Task: Set "Destination subtitle codec" for transcode stream output to "DKS".
Action: Mouse moved to (105, 27)
Screenshot: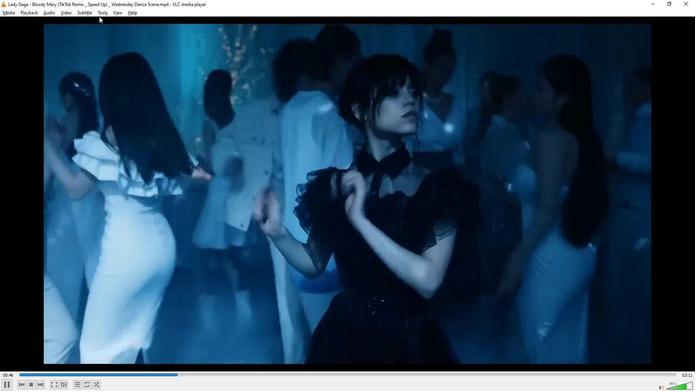 
Action: Mouse pressed left at (105, 27)
Screenshot: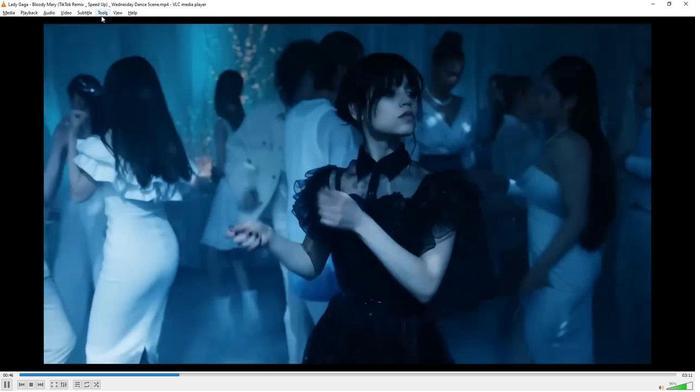 
Action: Mouse moved to (114, 101)
Screenshot: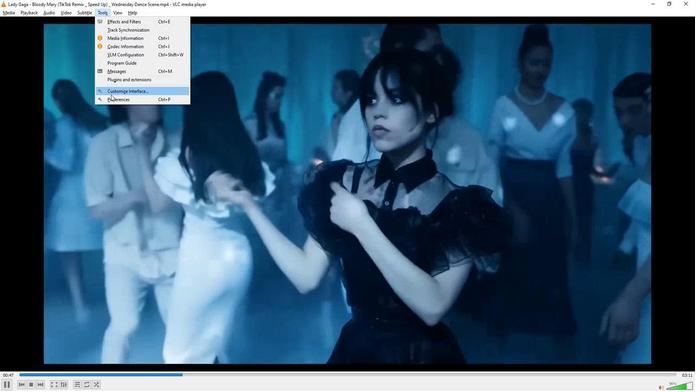 
Action: Mouse pressed left at (114, 101)
Screenshot: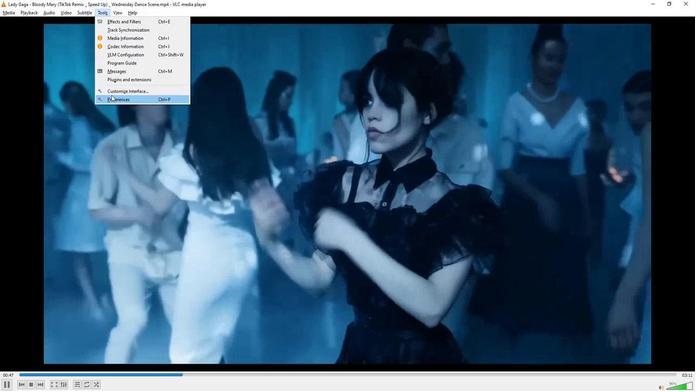 
Action: Mouse moved to (202, 286)
Screenshot: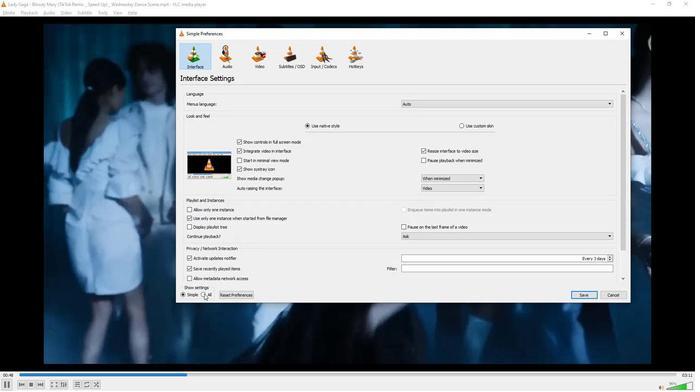 
Action: Mouse pressed left at (202, 286)
Screenshot: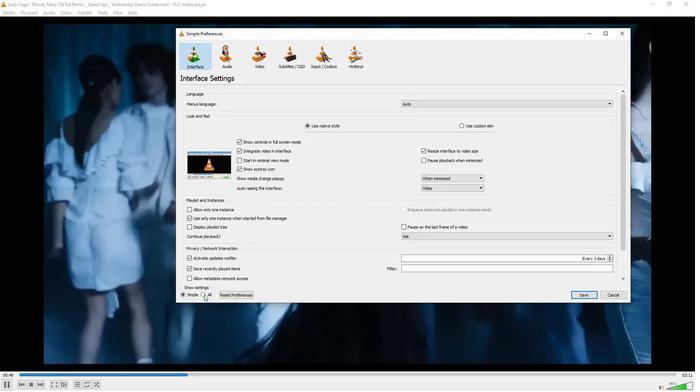 
Action: Mouse moved to (206, 236)
Screenshot: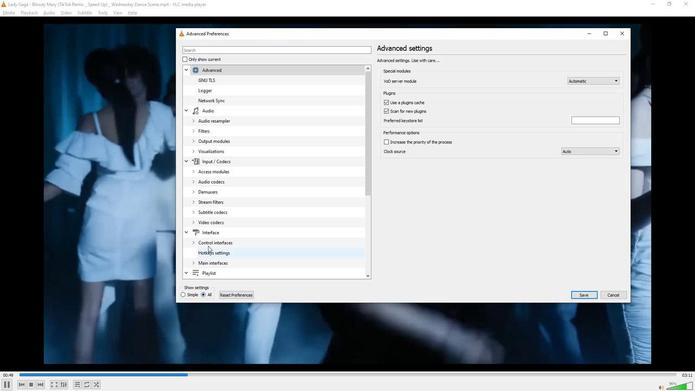 
Action: Mouse scrolled (206, 235) with delta (0, 0)
Screenshot: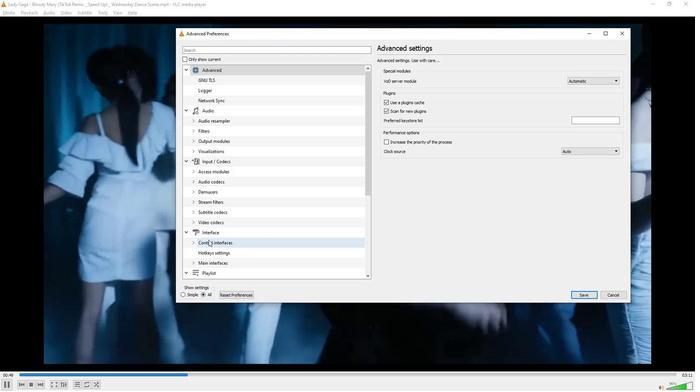 
Action: Mouse scrolled (206, 235) with delta (0, 0)
Screenshot: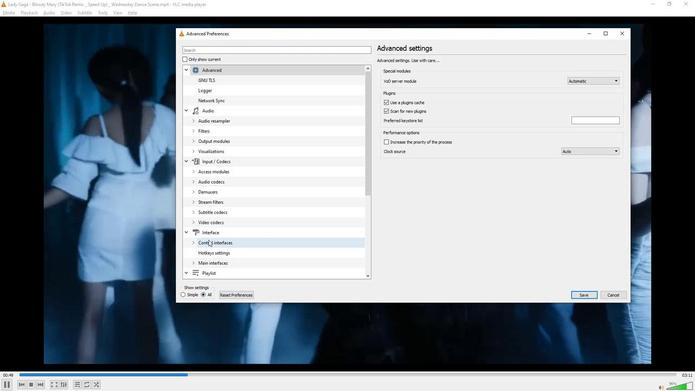 
Action: Mouse scrolled (206, 235) with delta (0, 0)
Screenshot: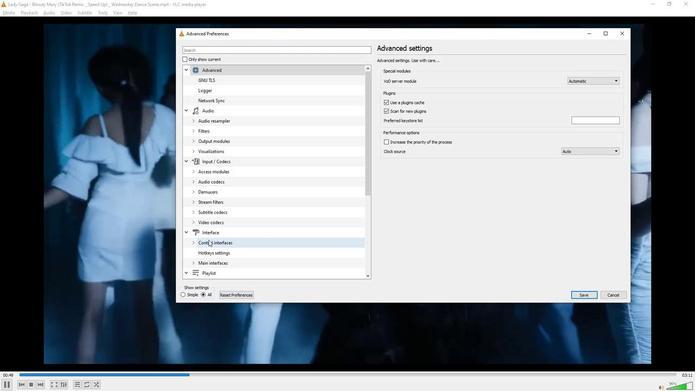 
Action: Mouse scrolled (206, 235) with delta (0, 0)
Screenshot: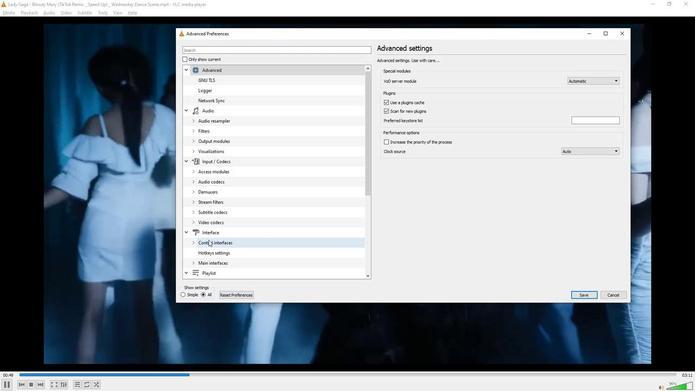 
Action: Mouse scrolled (206, 235) with delta (0, 0)
Screenshot: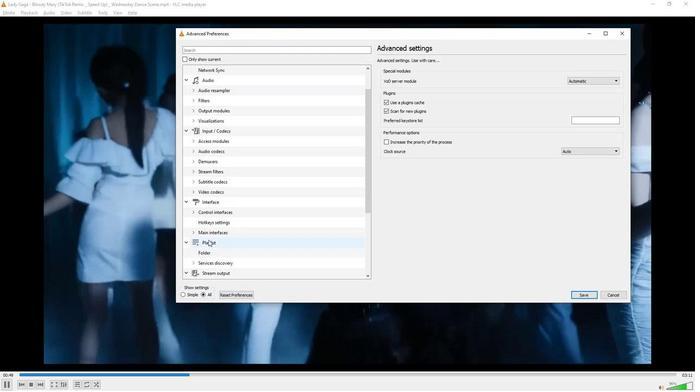 
Action: Mouse scrolled (206, 235) with delta (0, 0)
Screenshot: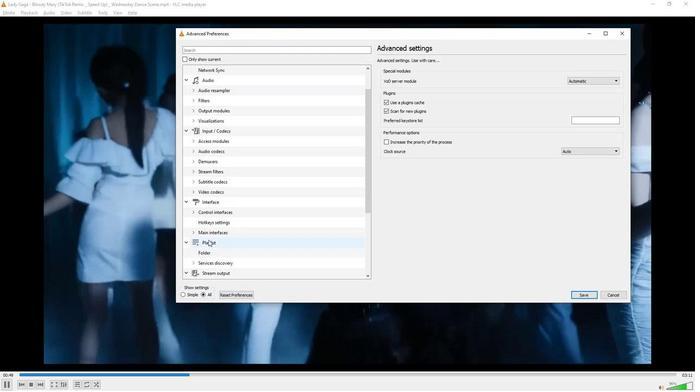 
Action: Mouse scrolled (206, 235) with delta (0, 0)
Screenshot: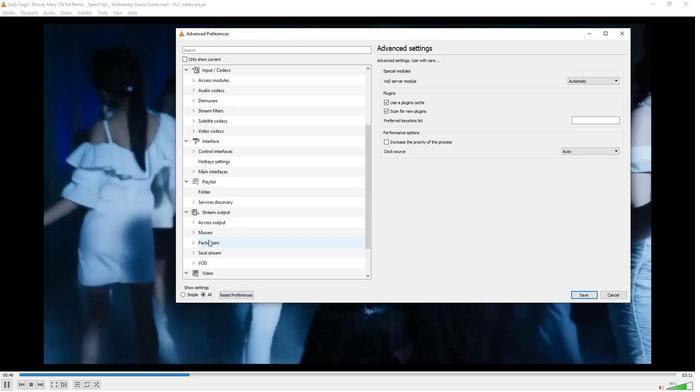 
Action: Mouse moved to (193, 209)
Screenshot: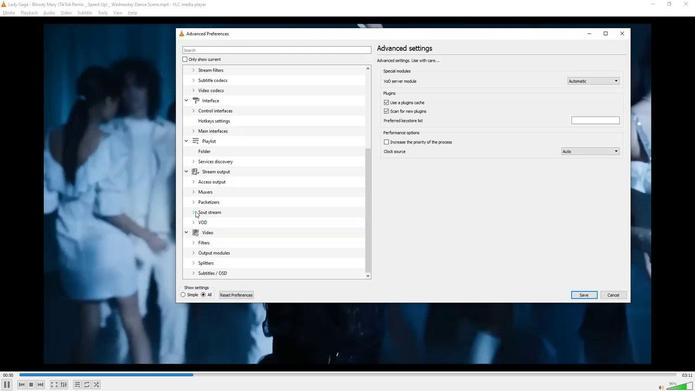 
Action: Mouse pressed left at (193, 209)
Screenshot: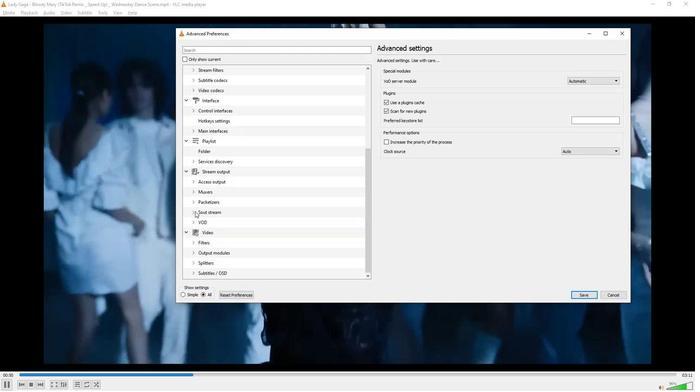 
Action: Mouse moved to (217, 256)
Screenshot: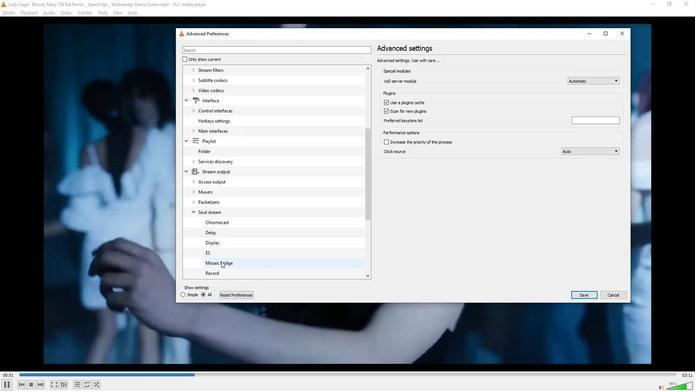 
Action: Mouse scrolled (217, 256) with delta (0, 0)
Screenshot: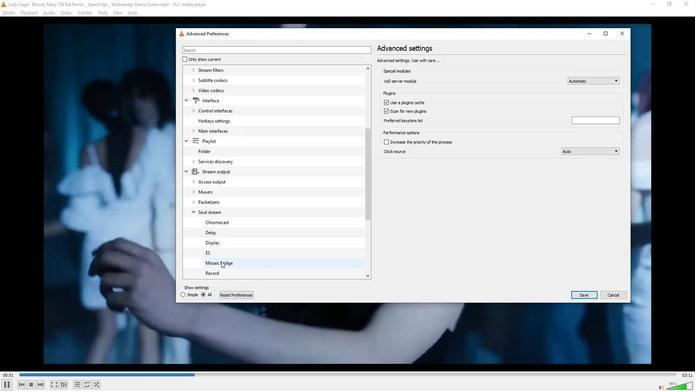 
Action: Mouse moved to (217, 256)
Screenshot: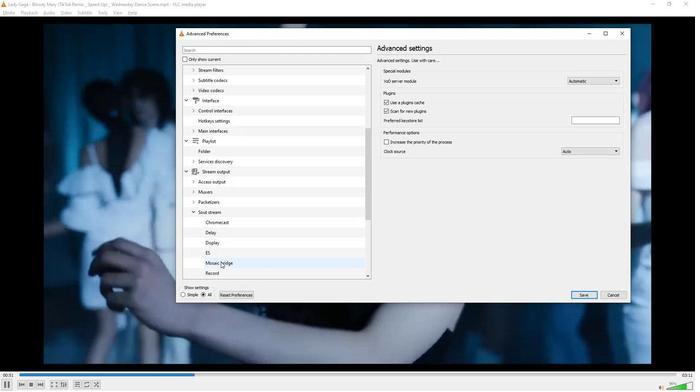 
Action: Mouse scrolled (217, 256) with delta (0, 0)
Screenshot: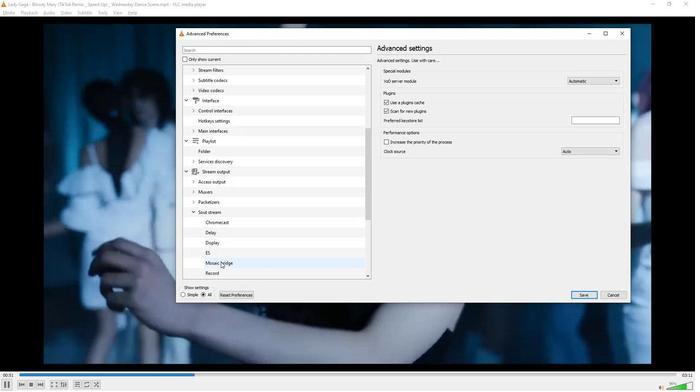 
Action: Mouse moved to (217, 256)
Screenshot: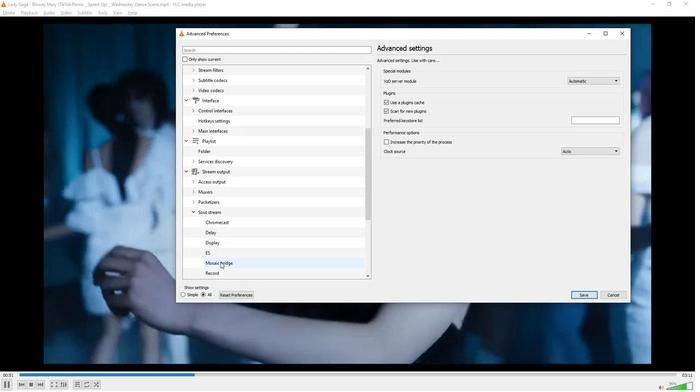 
Action: Mouse scrolled (217, 256) with delta (0, 0)
Screenshot: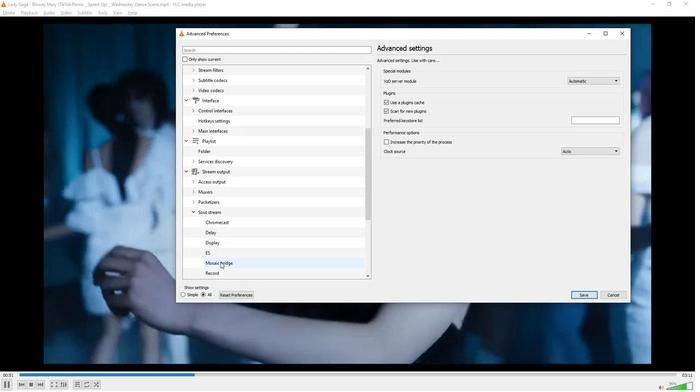 
Action: Mouse moved to (217, 256)
Screenshot: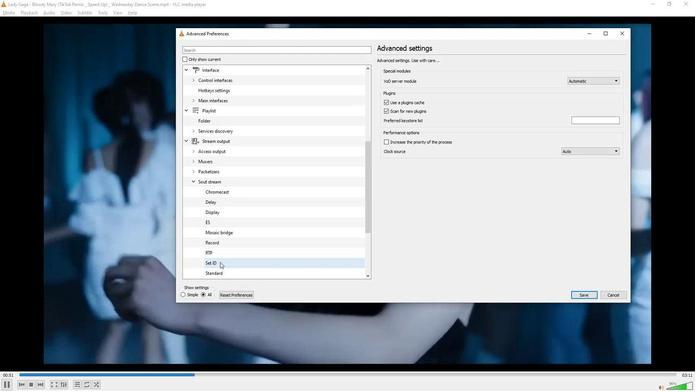 
Action: Mouse scrolled (217, 256) with delta (0, 0)
Screenshot: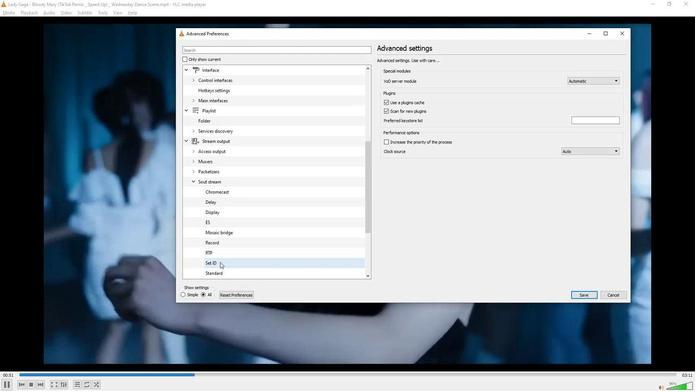 
Action: Mouse moved to (216, 256)
Screenshot: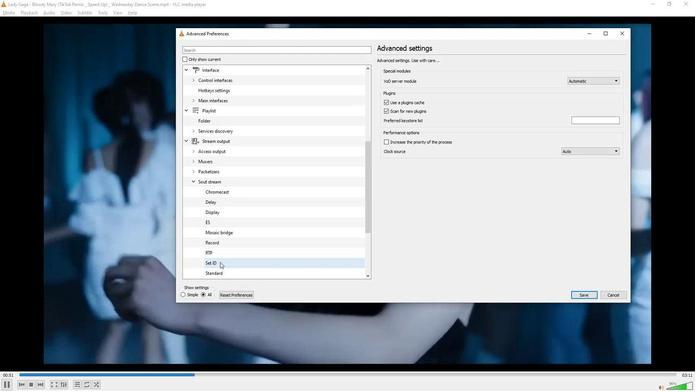 
Action: Mouse scrolled (216, 256) with delta (0, 0)
Screenshot: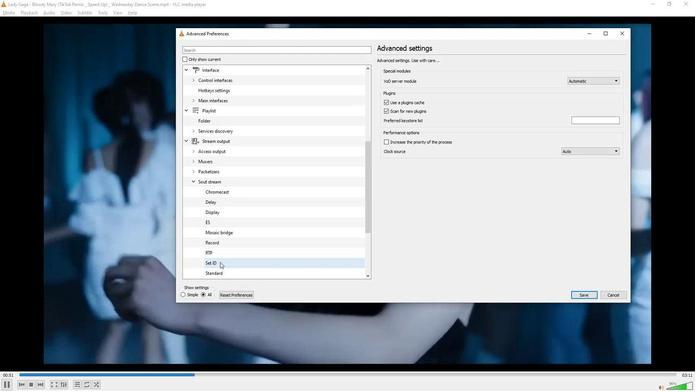 
Action: Mouse moved to (216, 256)
Screenshot: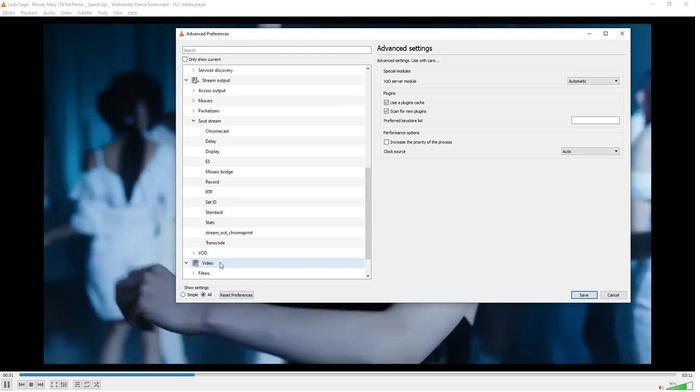 
Action: Mouse scrolled (216, 256) with delta (0, 0)
Screenshot: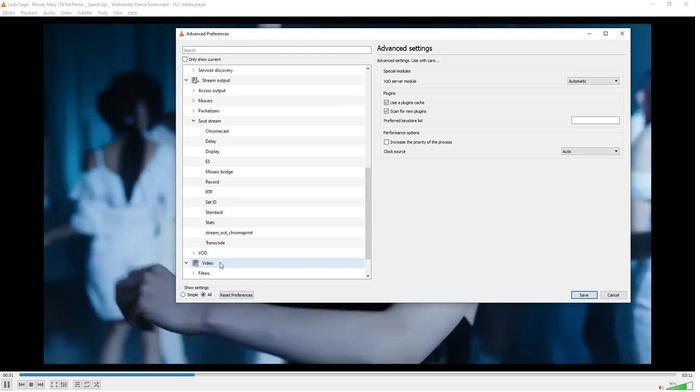 
Action: Mouse moved to (216, 213)
Screenshot: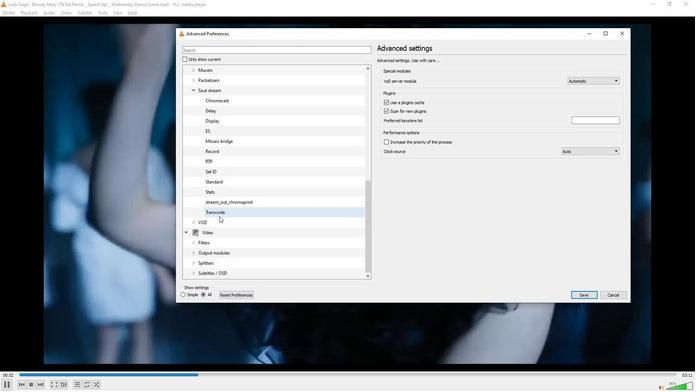 
Action: Mouse pressed left at (216, 213)
Screenshot: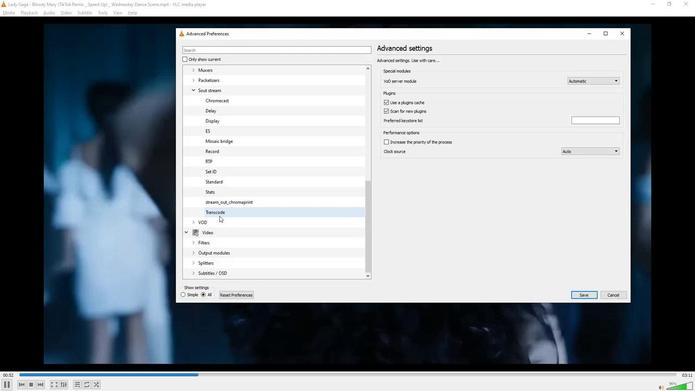 
Action: Mouse moved to (417, 227)
Screenshot: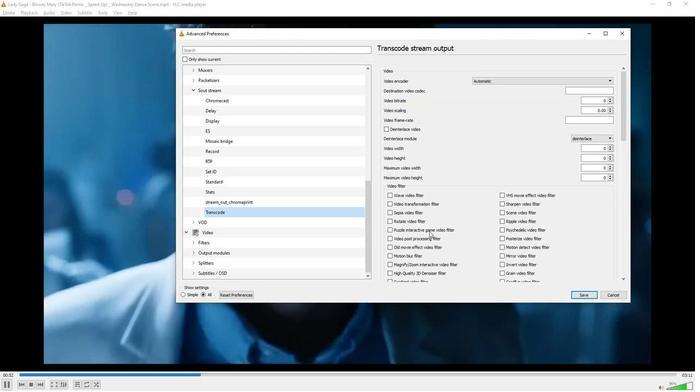 
Action: Mouse scrolled (417, 226) with delta (0, 0)
Screenshot: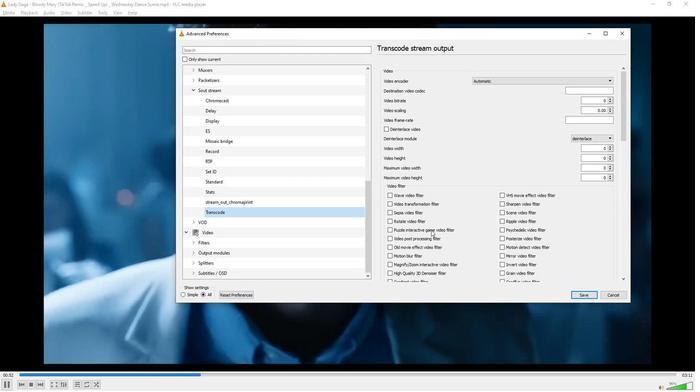 
Action: Mouse scrolled (417, 226) with delta (0, 0)
Screenshot: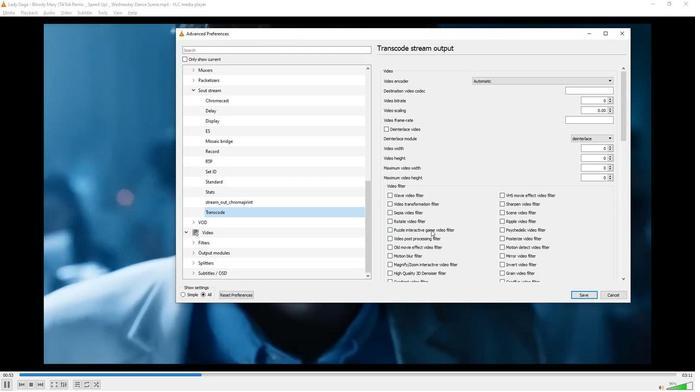 
Action: Mouse scrolled (417, 226) with delta (0, 0)
Screenshot: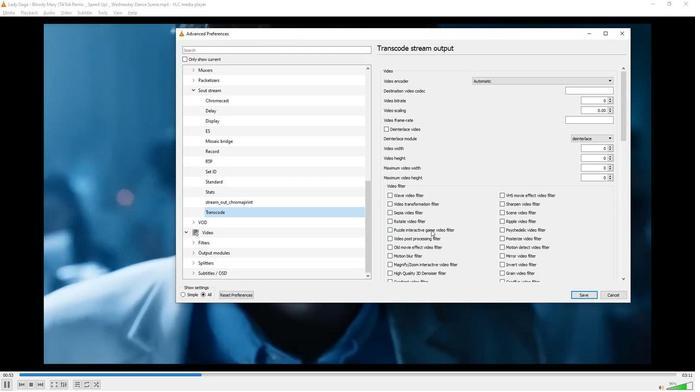 
Action: Mouse scrolled (417, 226) with delta (0, 0)
Screenshot: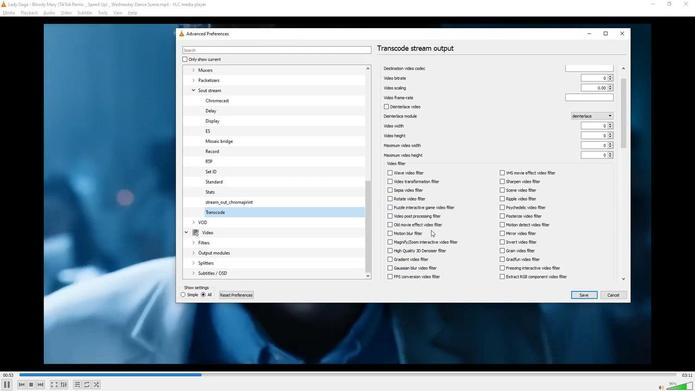 
Action: Mouse scrolled (417, 226) with delta (0, 0)
Screenshot: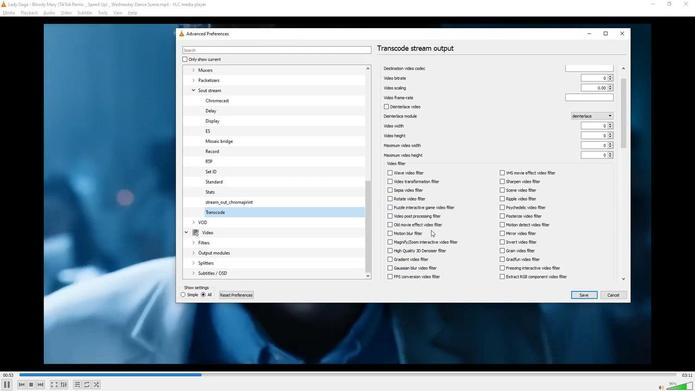 
Action: Mouse scrolled (417, 226) with delta (0, 0)
Screenshot: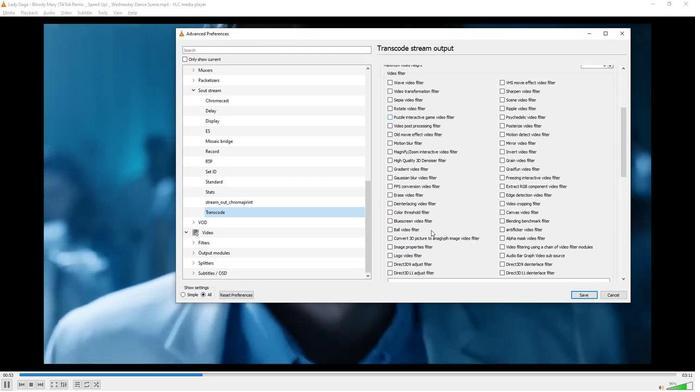 
Action: Mouse scrolled (417, 226) with delta (0, 0)
Screenshot: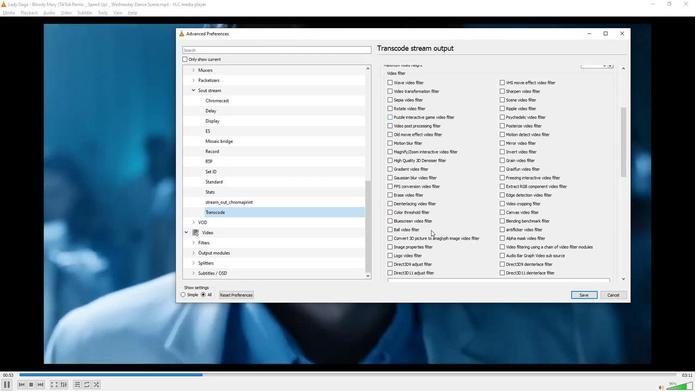 
Action: Mouse scrolled (417, 226) with delta (0, 0)
Screenshot: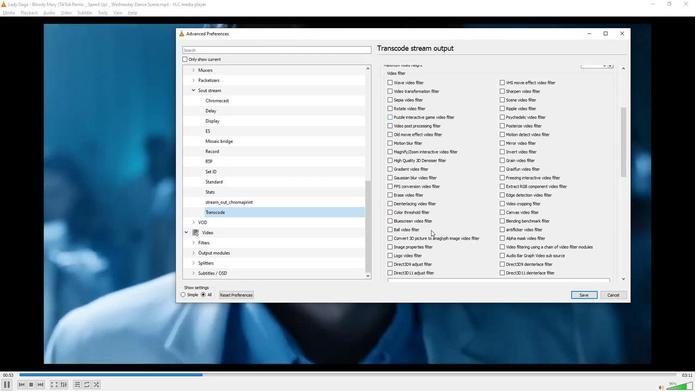 
Action: Mouse scrolled (417, 226) with delta (0, 0)
Screenshot: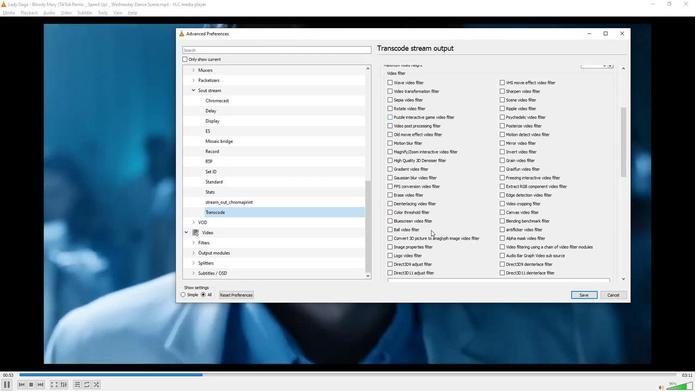 
Action: Mouse scrolled (417, 226) with delta (0, 0)
Screenshot: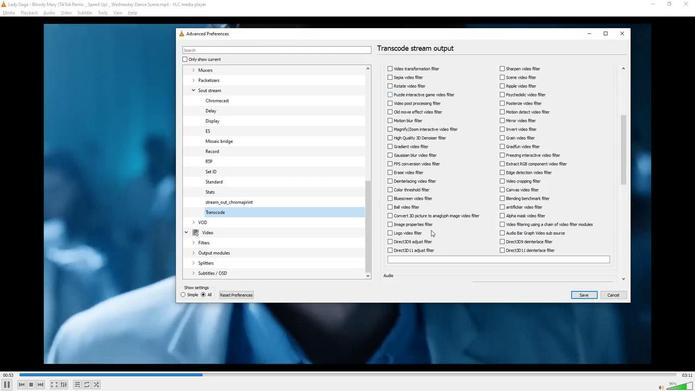 
Action: Mouse scrolled (417, 226) with delta (0, 0)
Screenshot: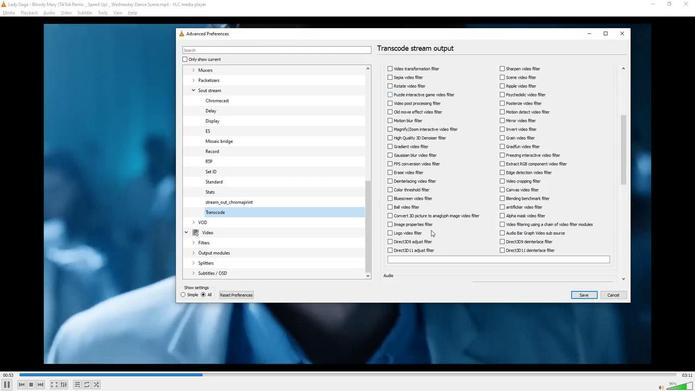
Action: Mouse scrolled (417, 226) with delta (0, 0)
Screenshot: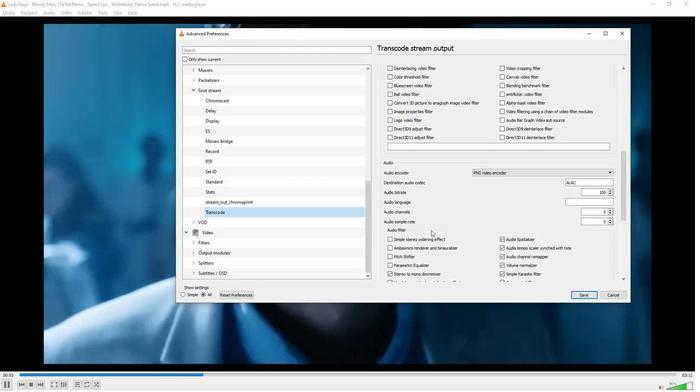 
Action: Mouse scrolled (417, 226) with delta (0, 0)
Screenshot: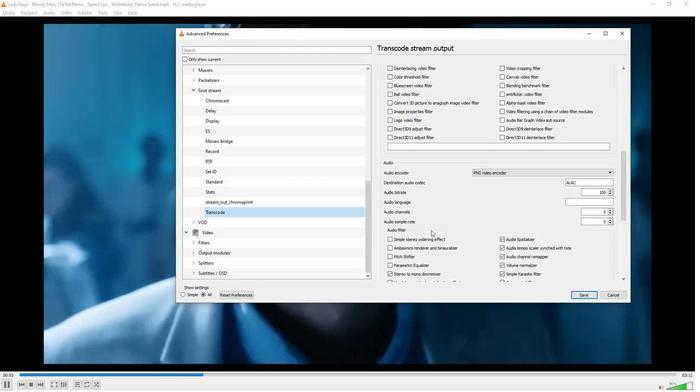 
Action: Mouse scrolled (417, 226) with delta (0, 0)
Screenshot: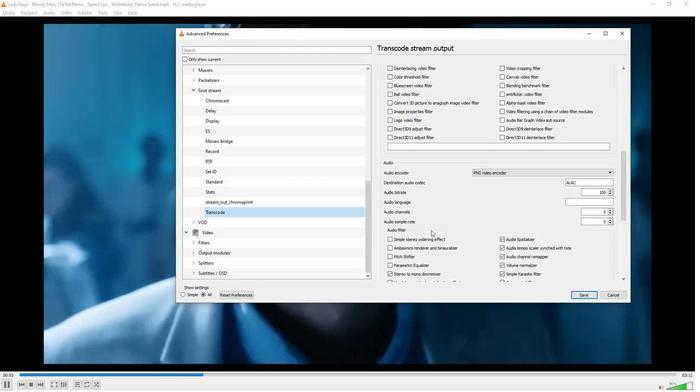 
Action: Mouse scrolled (417, 226) with delta (0, 0)
Screenshot: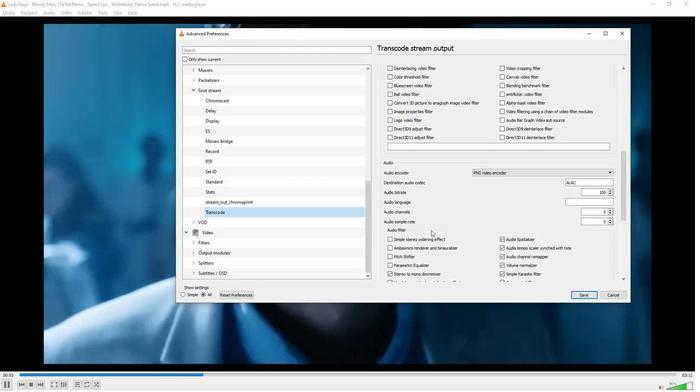 
Action: Mouse scrolled (417, 226) with delta (0, 0)
Screenshot: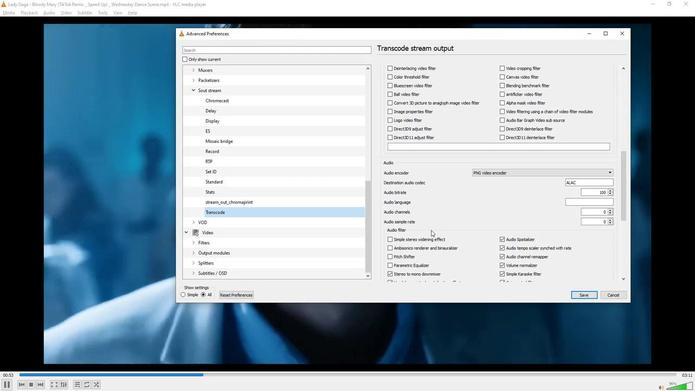 
Action: Mouse scrolled (417, 226) with delta (0, 0)
Screenshot: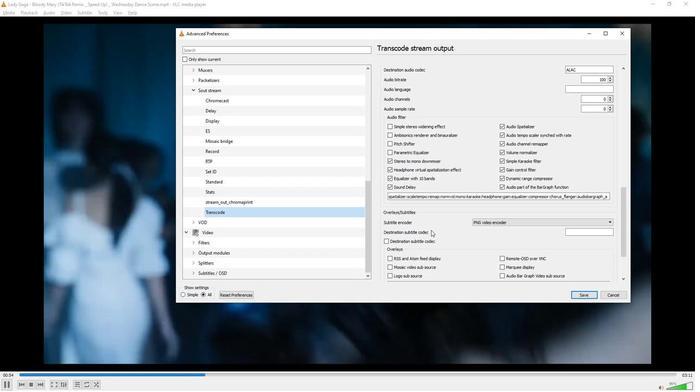 
Action: Mouse scrolled (417, 226) with delta (0, 0)
Screenshot: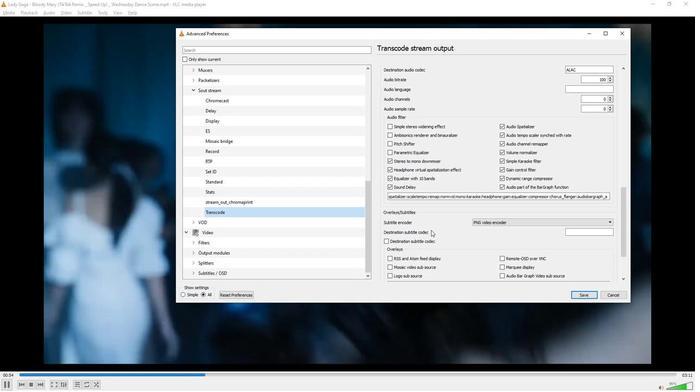 
Action: Mouse scrolled (417, 226) with delta (0, 0)
Screenshot: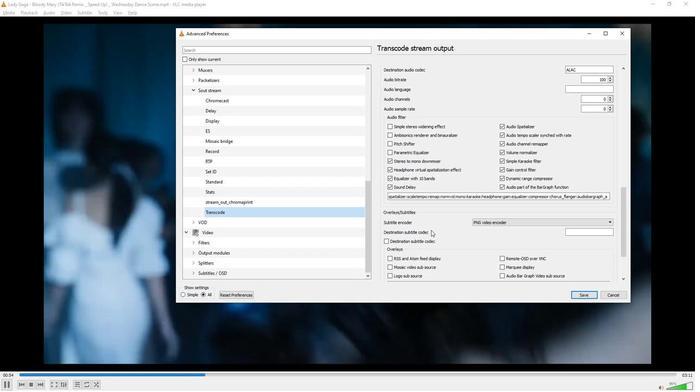 
Action: Mouse scrolled (417, 226) with delta (0, 0)
Screenshot: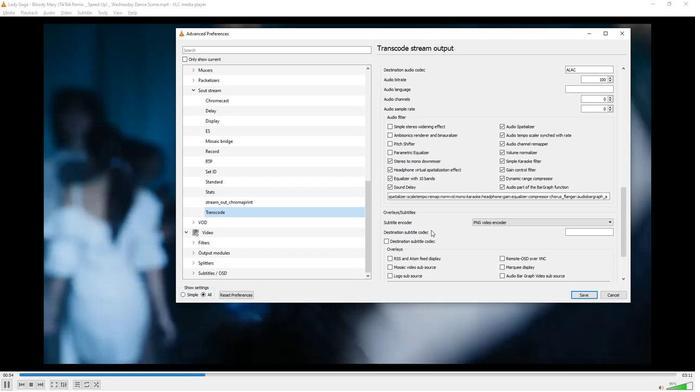 
Action: Mouse scrolled (417, 226) with delta (0, 0)
Screenshot: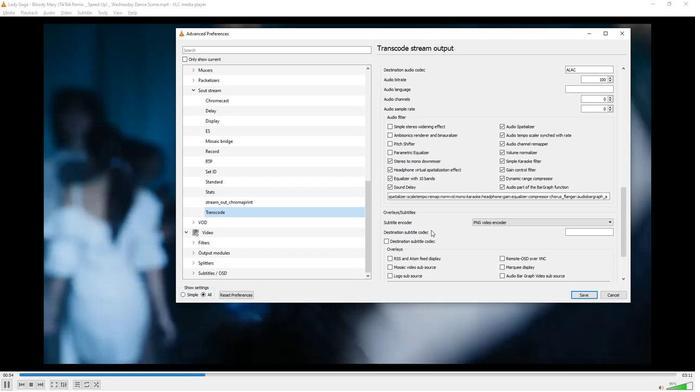 
Action: Mouse moved to (551, 172)
Screenshot: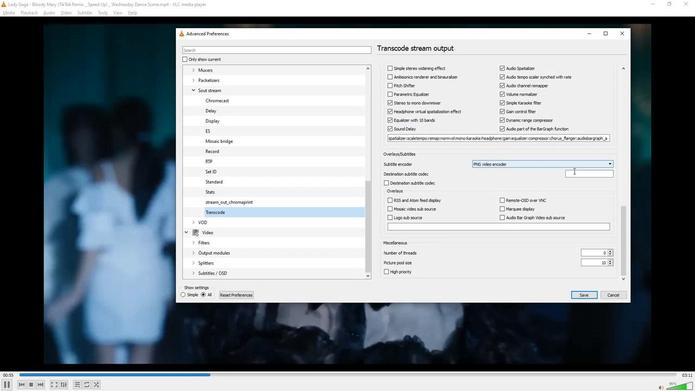 
Action: Mouse pressed left at (551, 172)
Screenshot: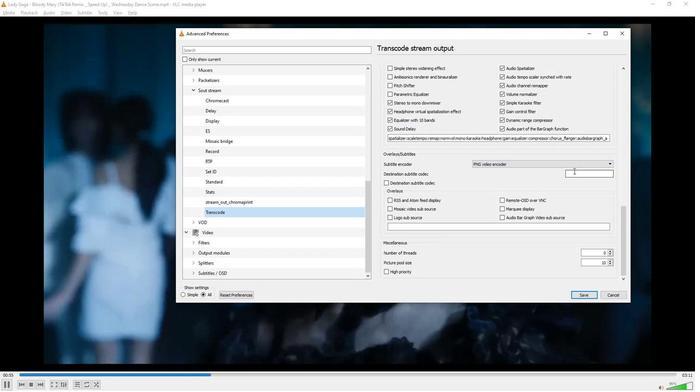 
Action: Key pressed <Key.shift>DKS
Screenshot: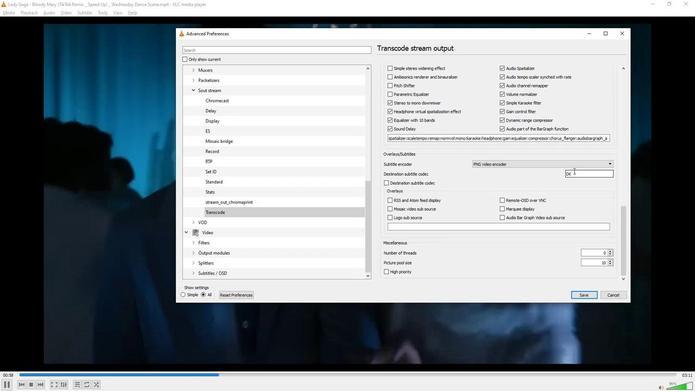 
Action: Mouse moved to (510, 223)
Screenshot: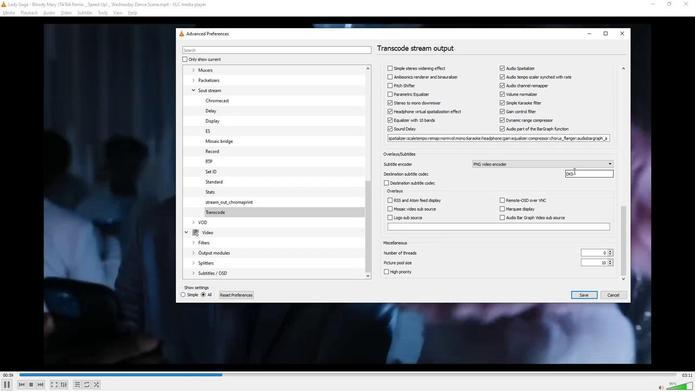 
